 Task: Select the strict option in the HTML whitespace sentivity.
Action: Mouse moved to (19, 692)
Screenshot: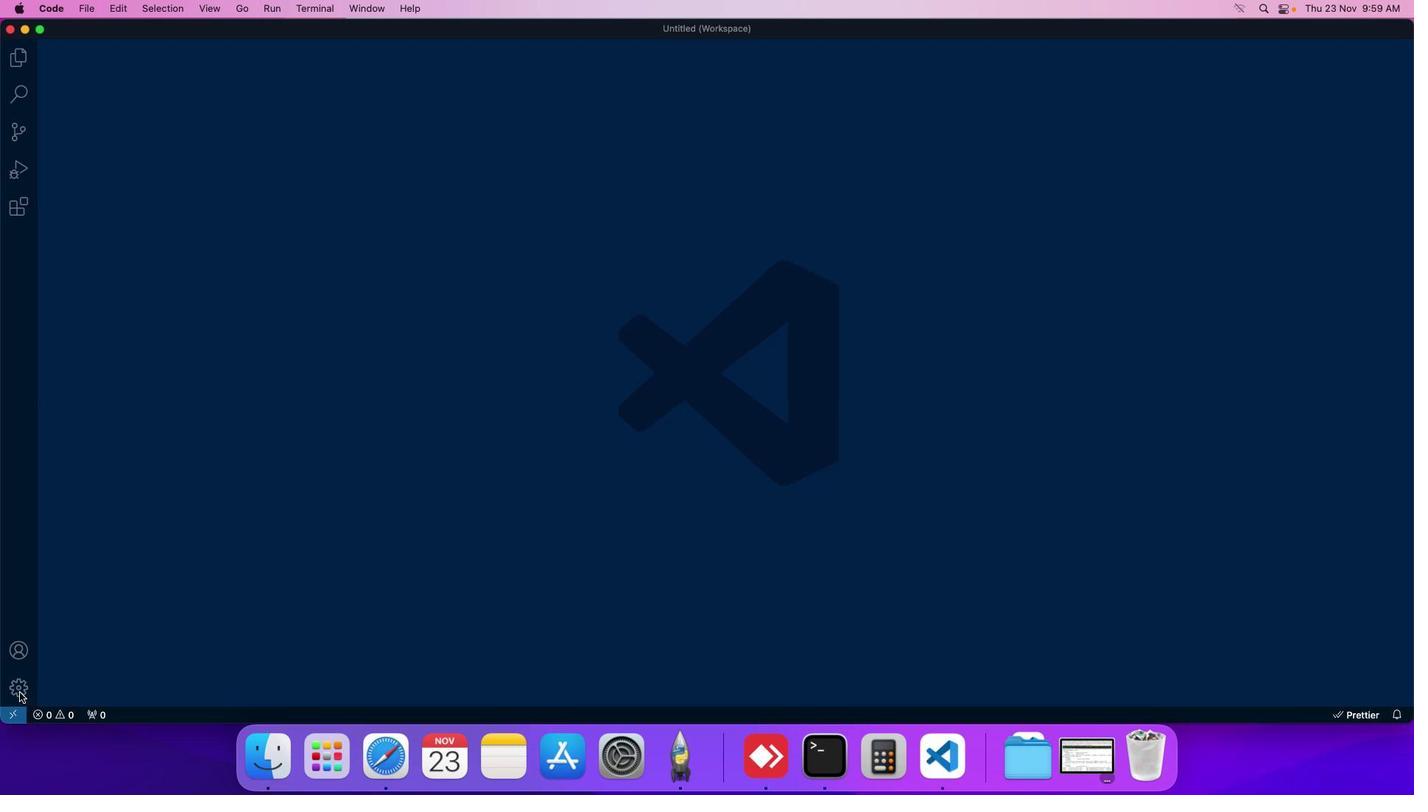 
Action: Mouse pressed left at (19, 692)
Screenshot: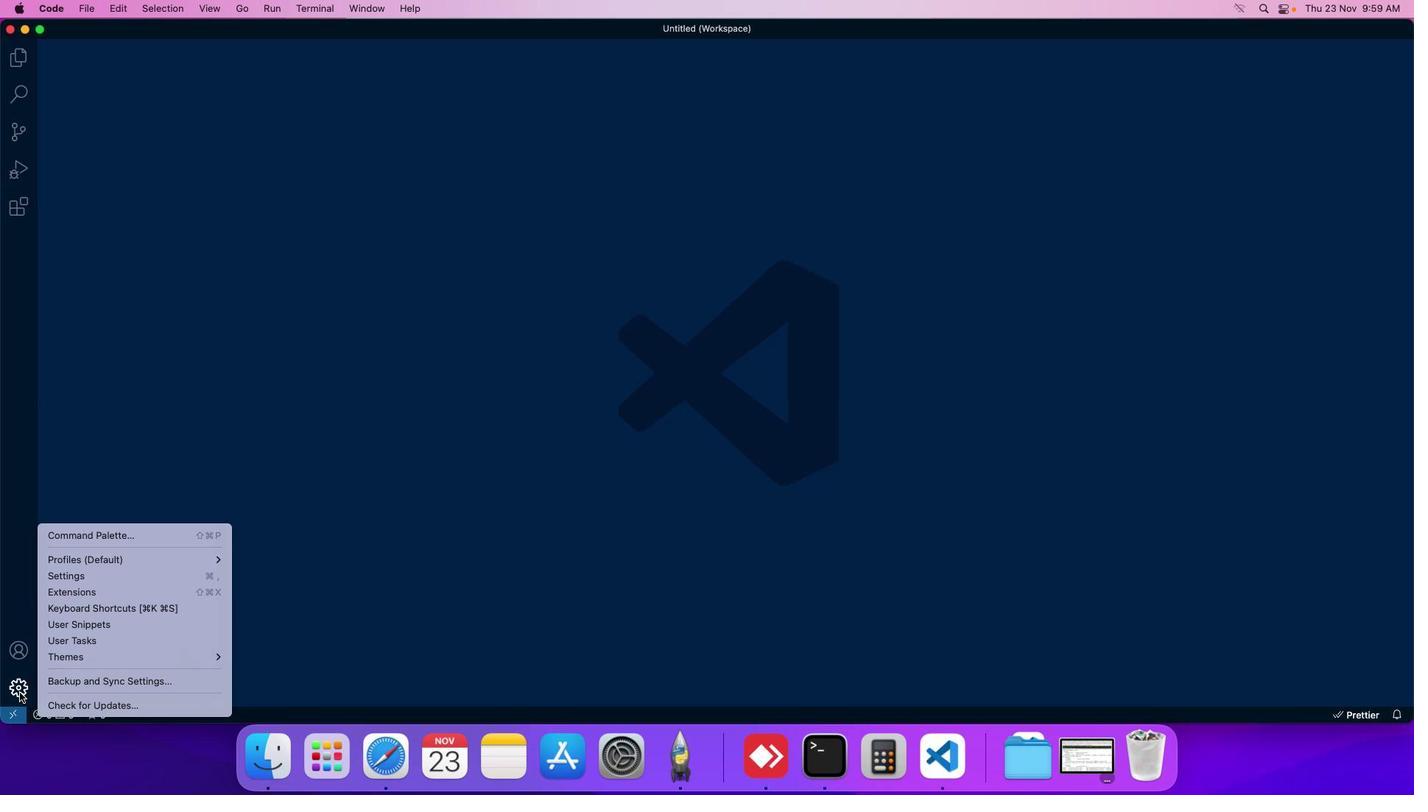 
Action: Mouse moved to (91, 578)
Screenshot: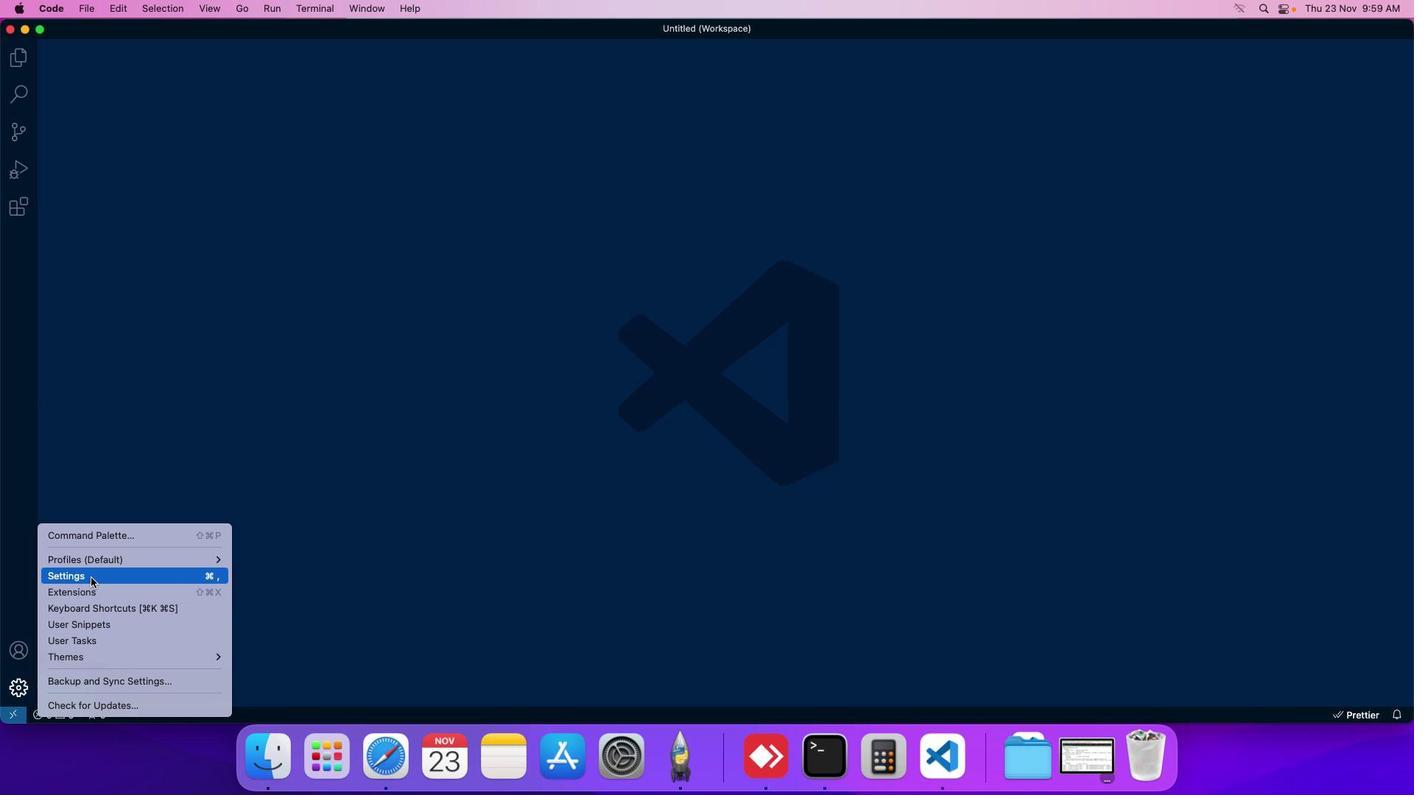 
Action: Mouse pressed left at (91, 578)
Screenshot: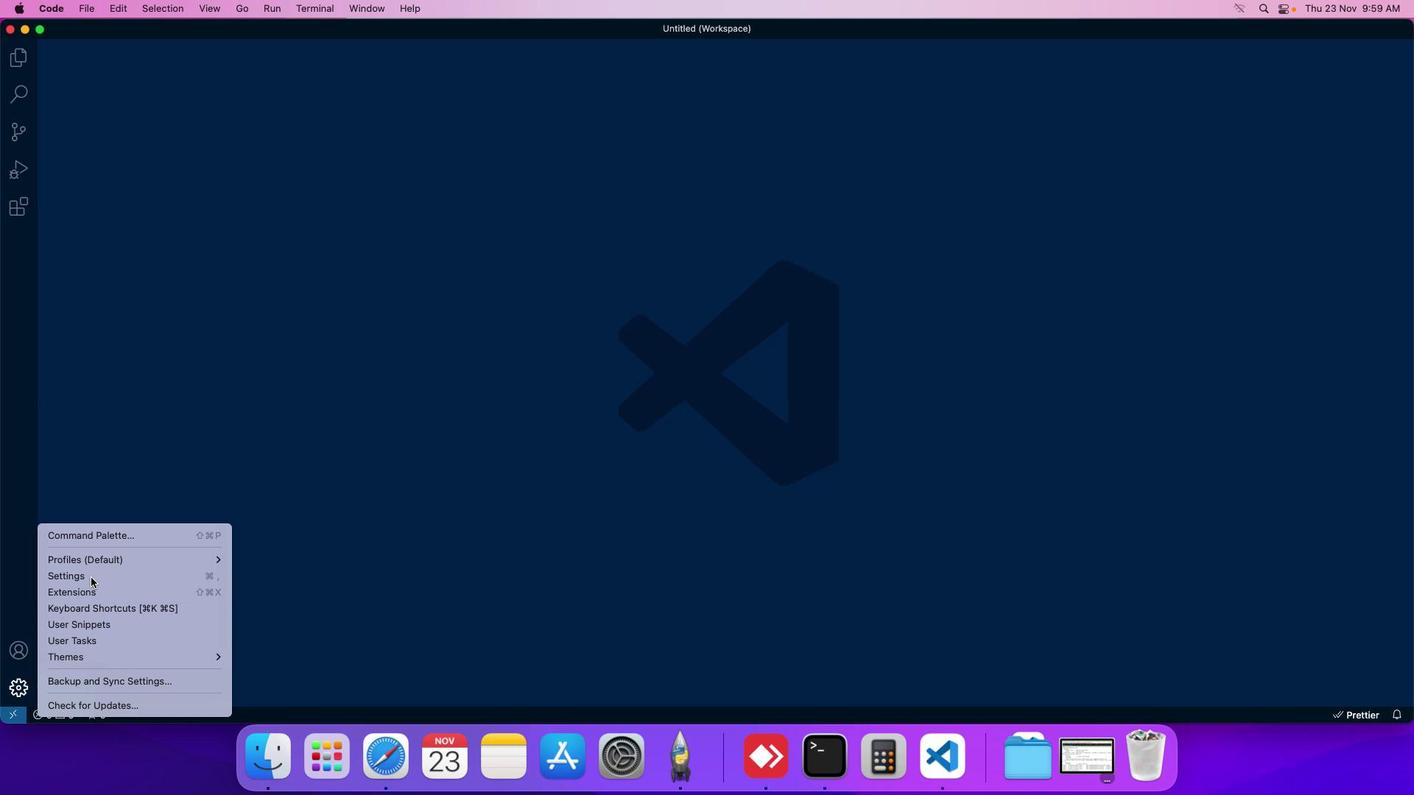 
Action: Mouse moved to (337, 111)
Screenshot: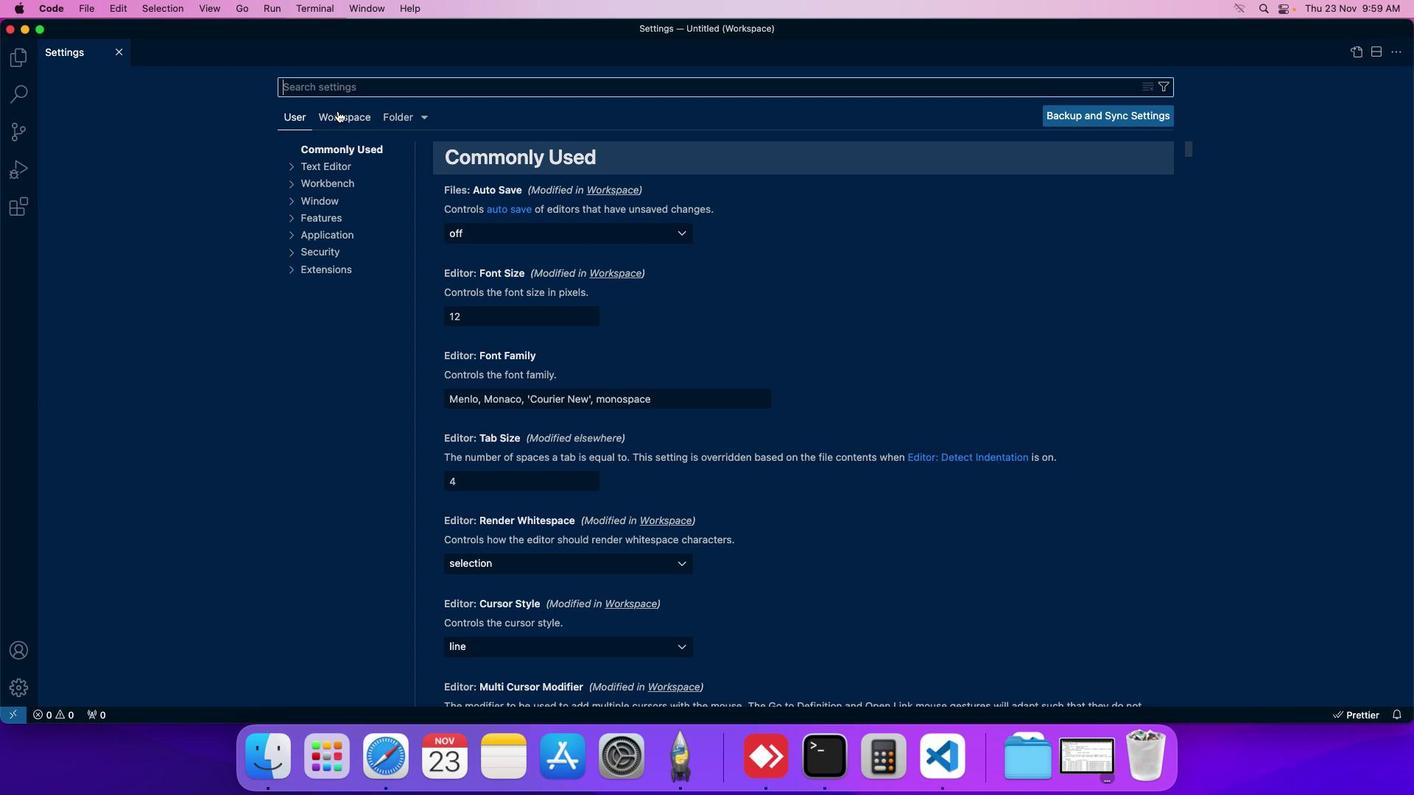 
Action: Mouse pressed left at (337, 111)
Screenshot: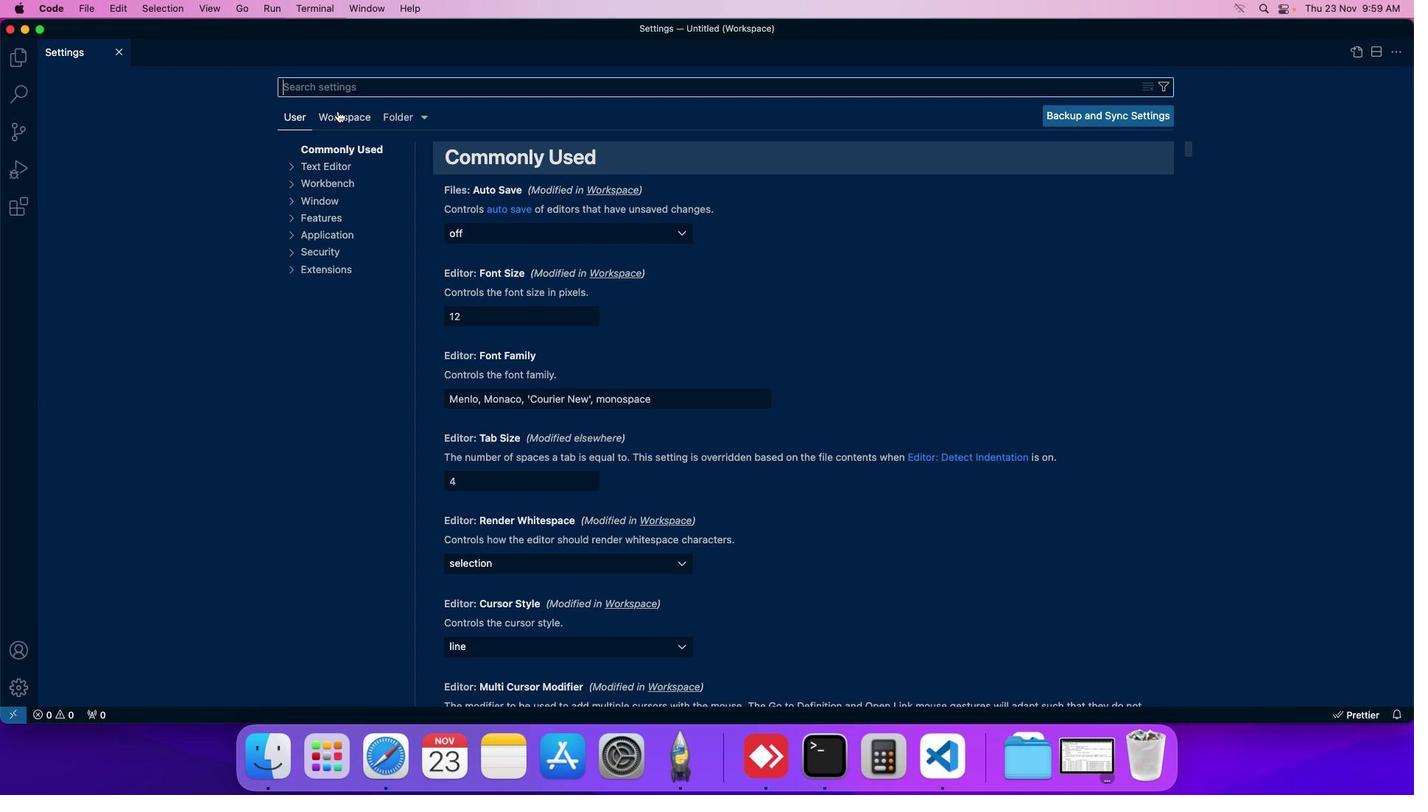 
Action: Mouse moved to (335, 248)
Screenshot: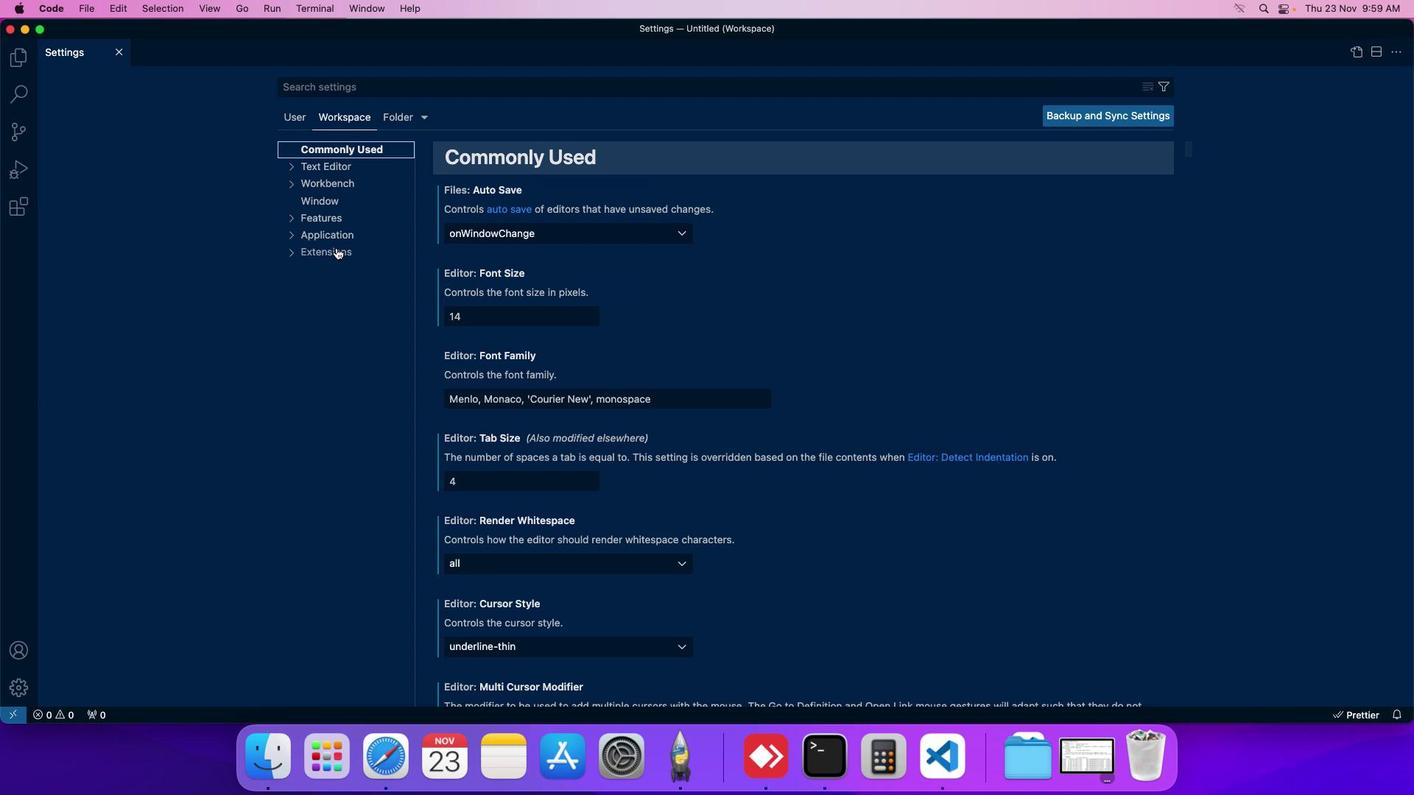 
Action: Mouse pressed left at (335, 248)
Screenshot: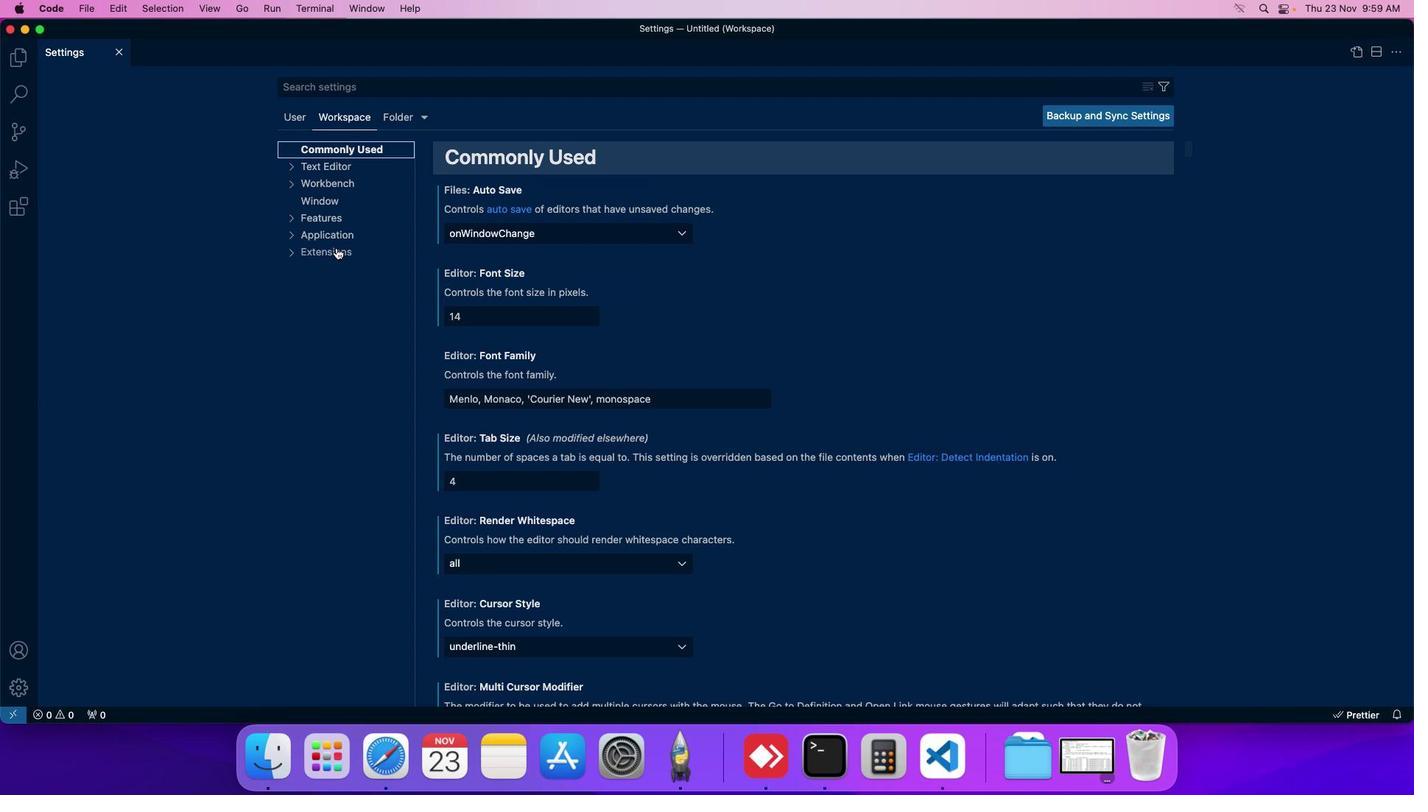 
Action: Mouse moved to (323, 540)
Screenshot: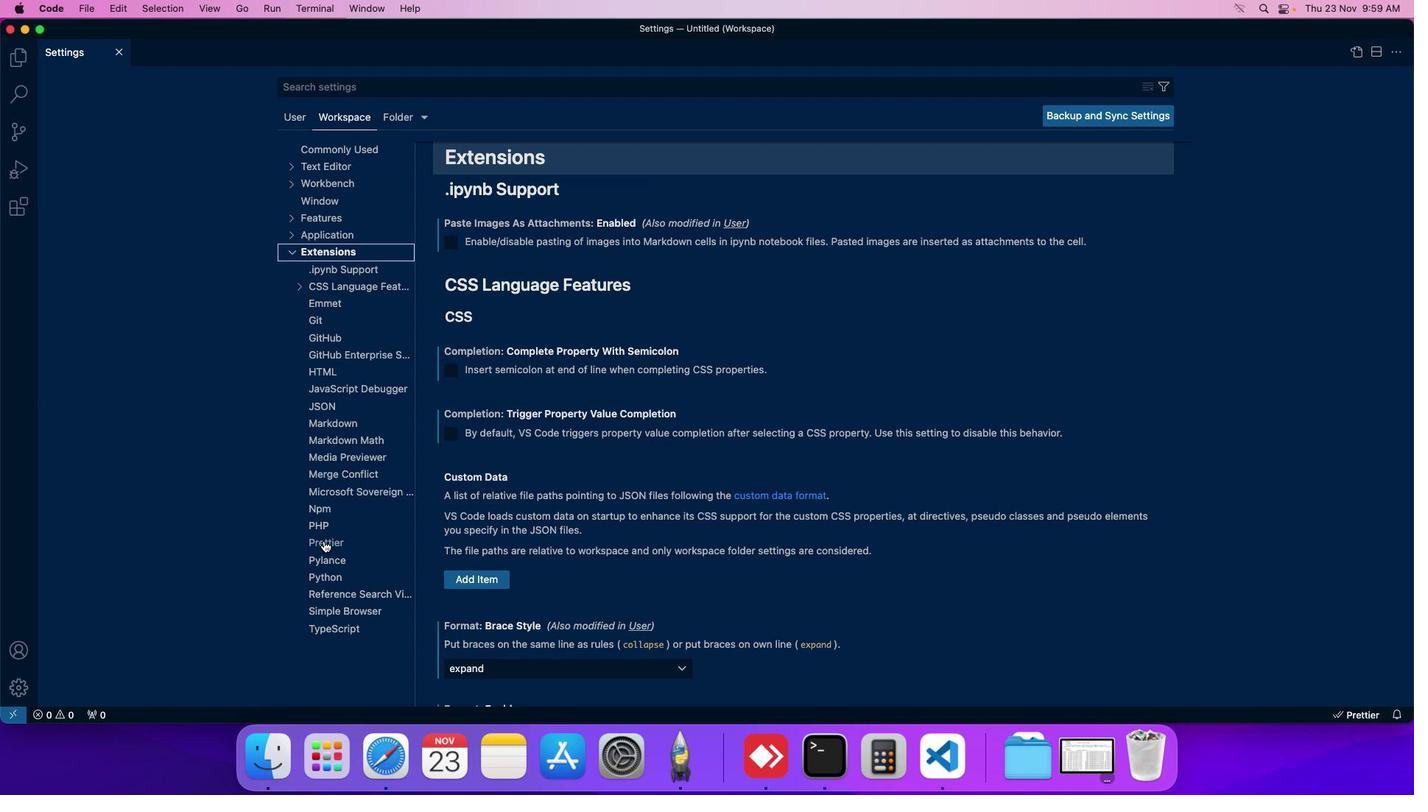 
Action: Mouse pressed left at (323, 540)
Screenshot: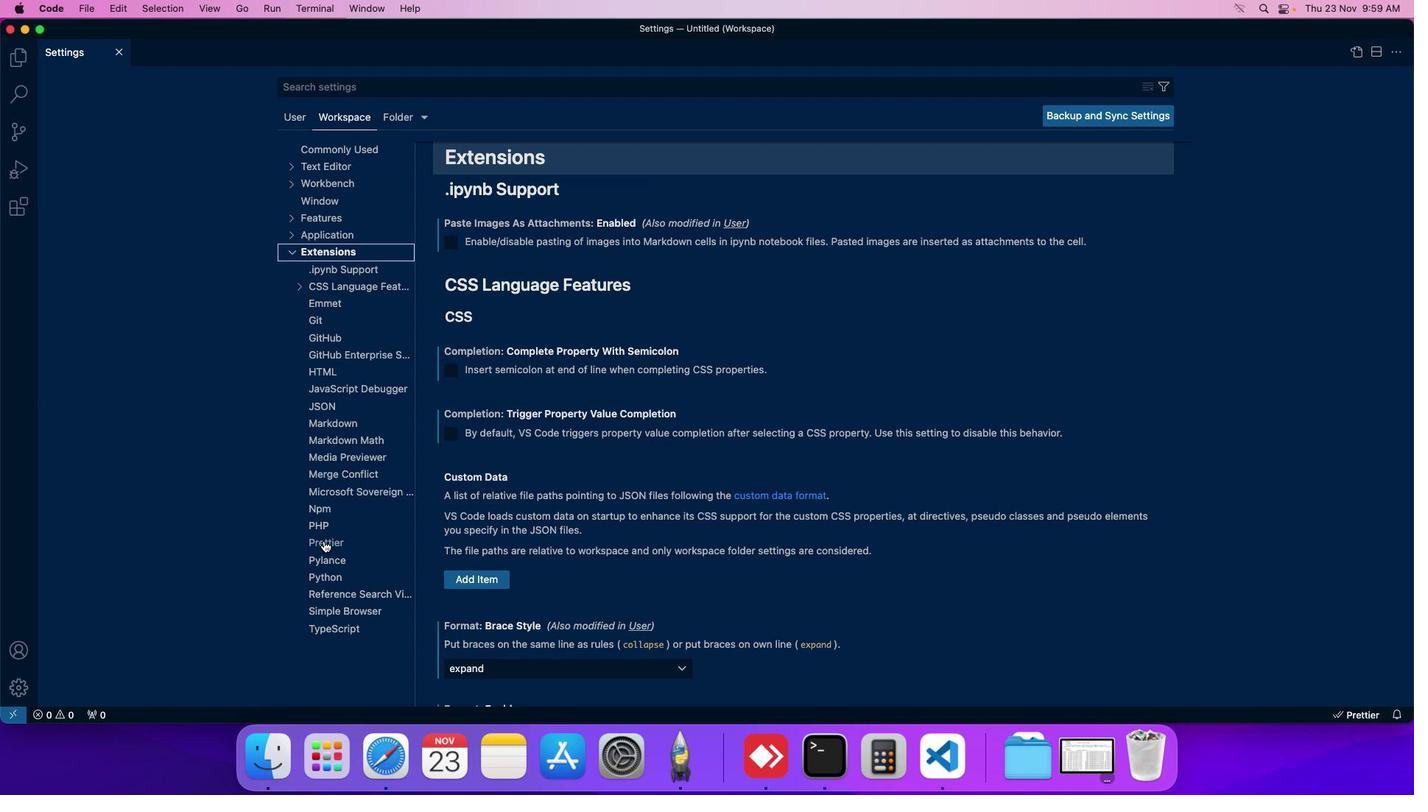 
Action: Mouse moved to (500, 496)
Screenshot: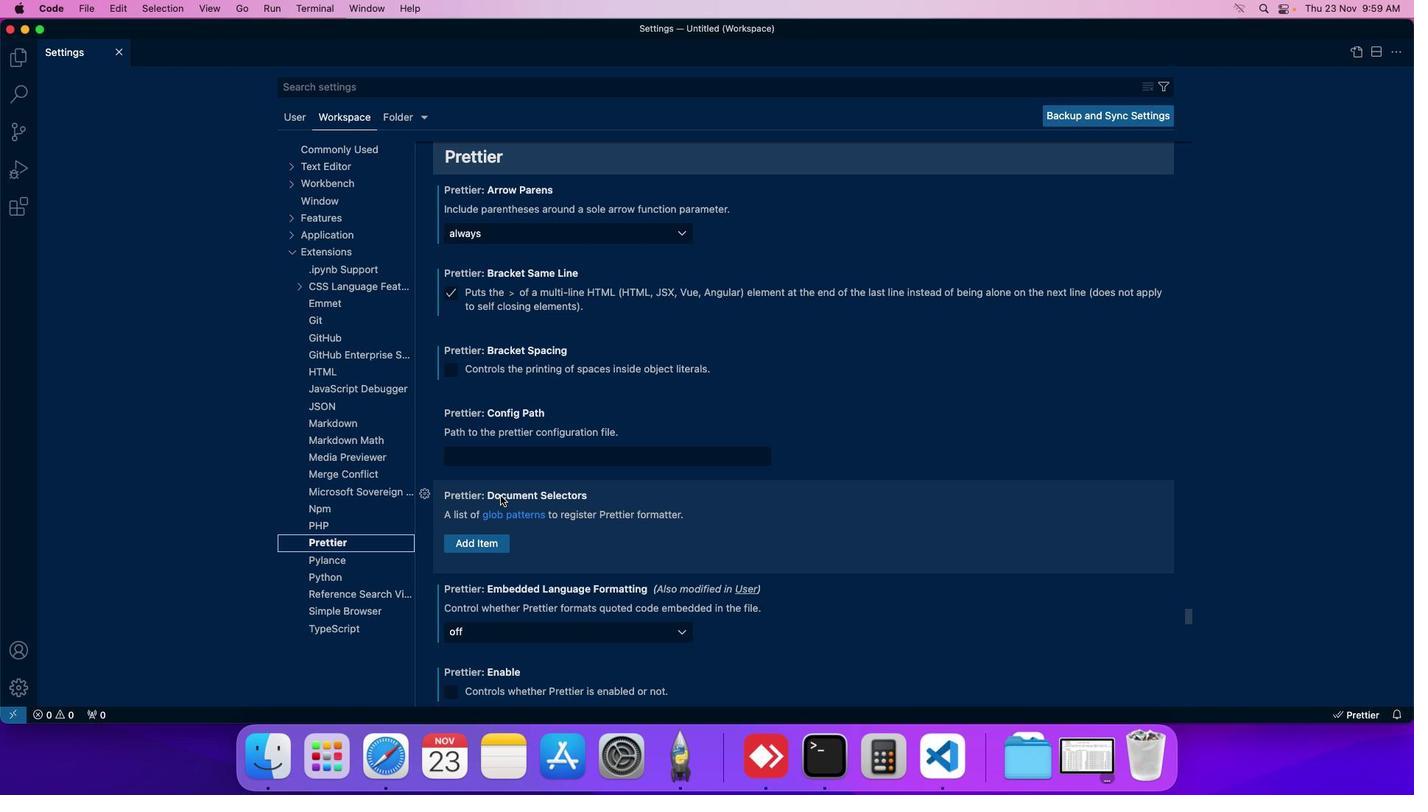 
Action: Mouse scrolled (500, 496) with delta (0, 0)
Screenshot: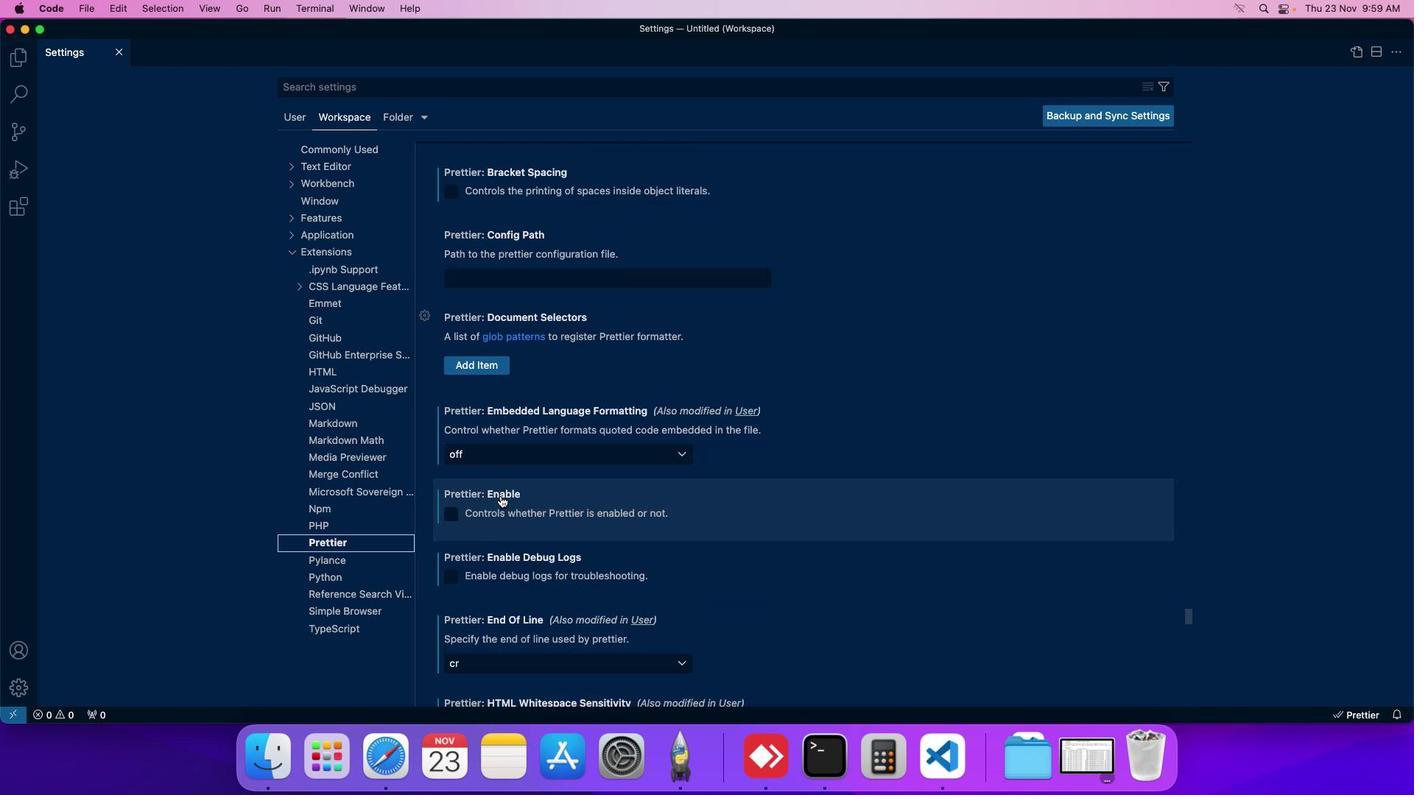 
Action: Mouse scrolled (500, 496) with delta (0, 0)
Screenshot: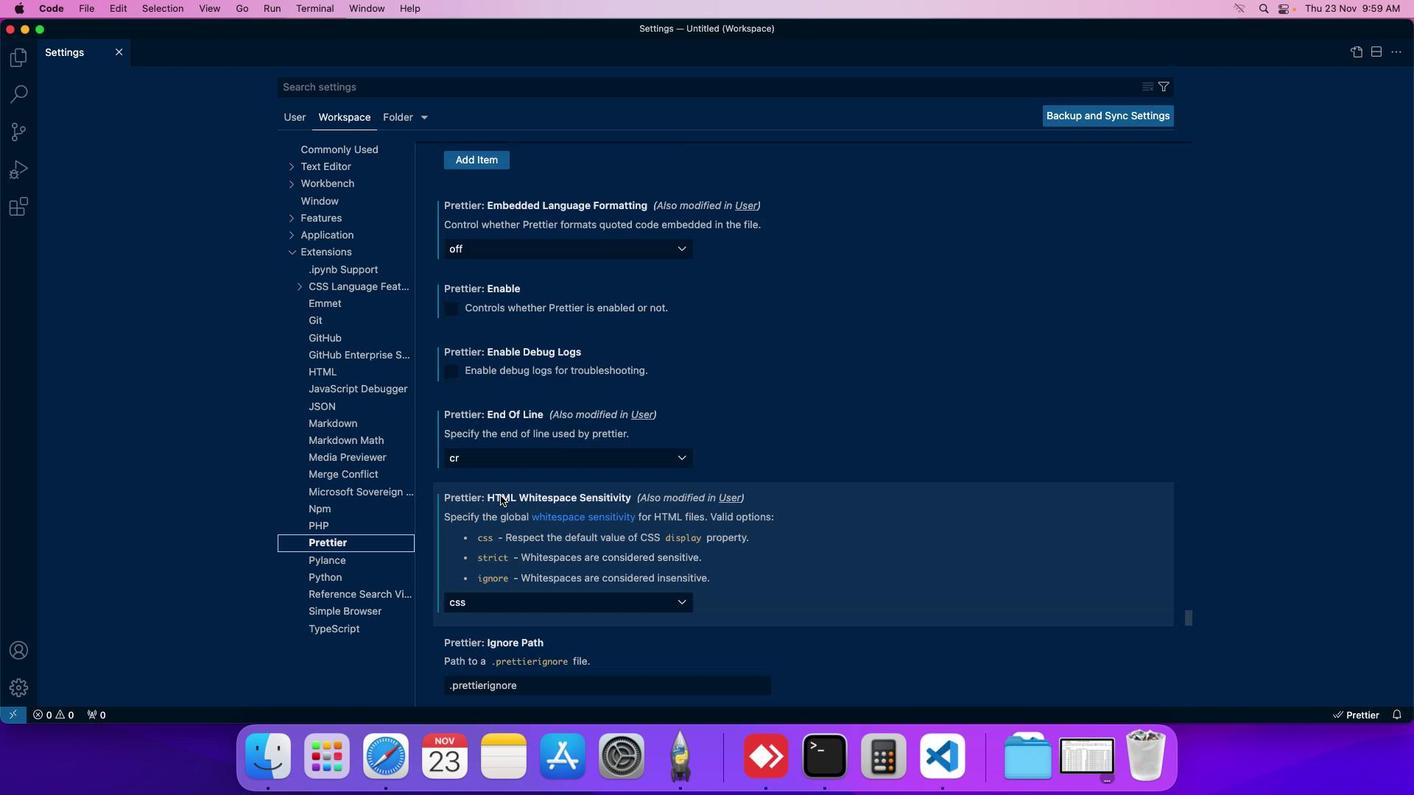 
Action: Mouse scrolled (500, 496) with delta (0, 0)
Screenshot: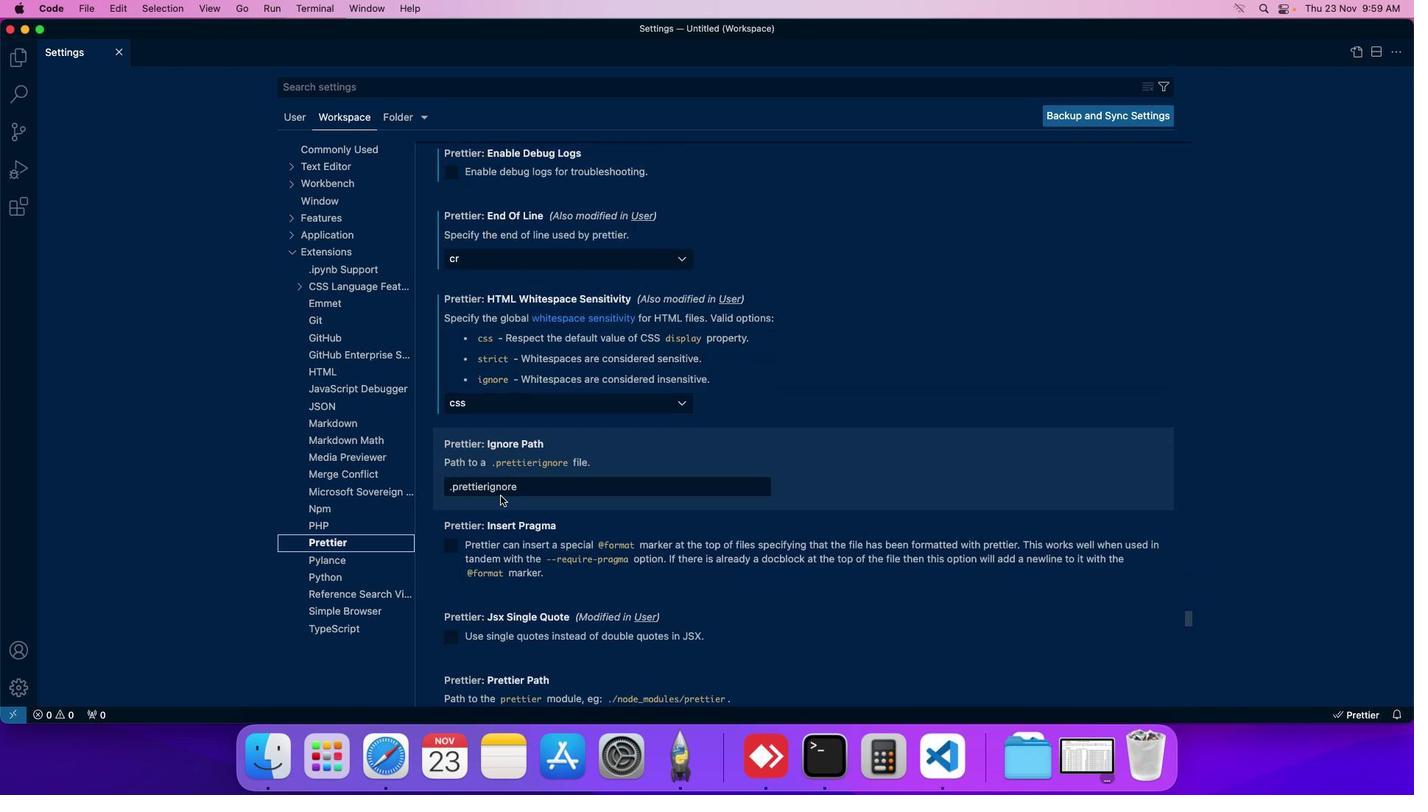 
Action: Mouse moved to (544, 407)
Screenshot: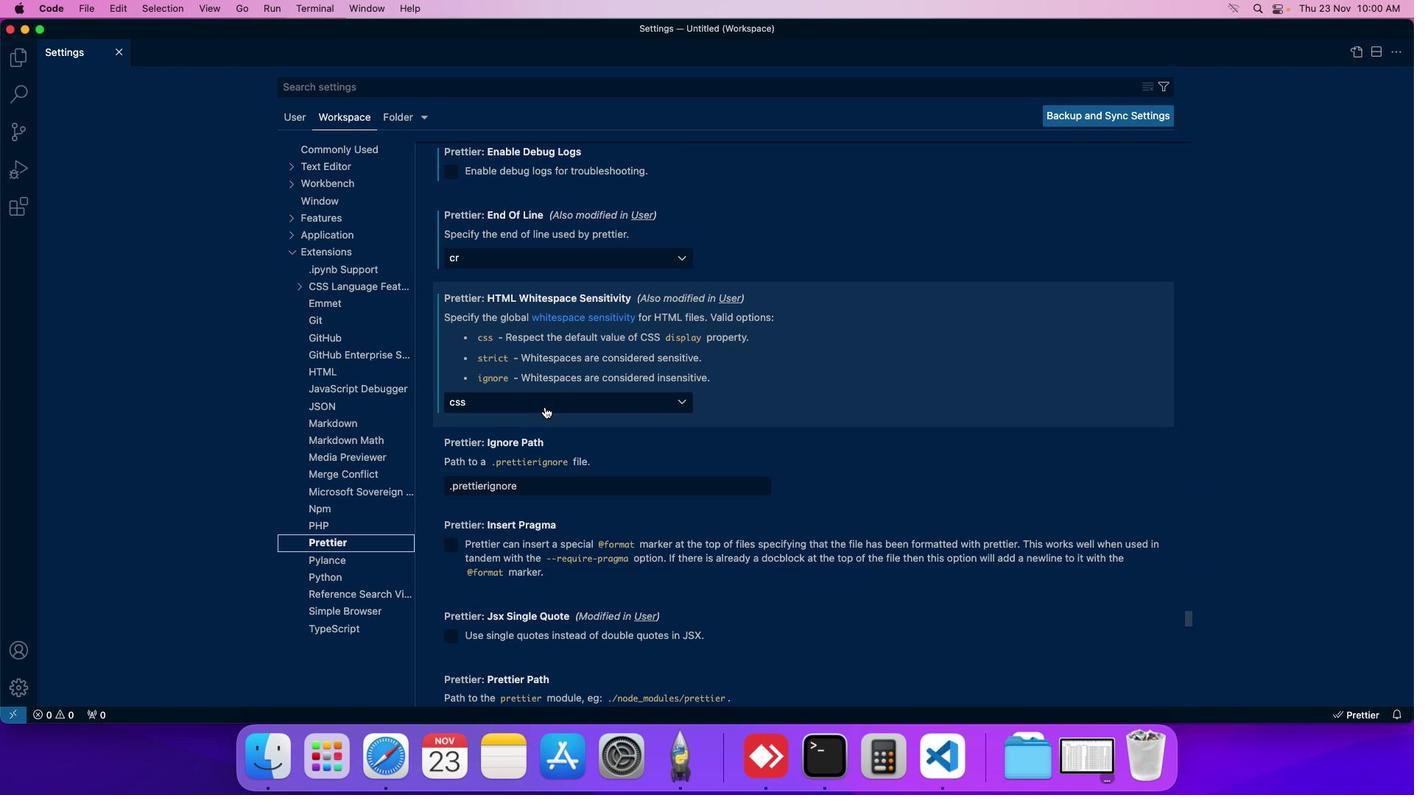 
Action: Mouse pressed left at (544, 407)
Screenshot: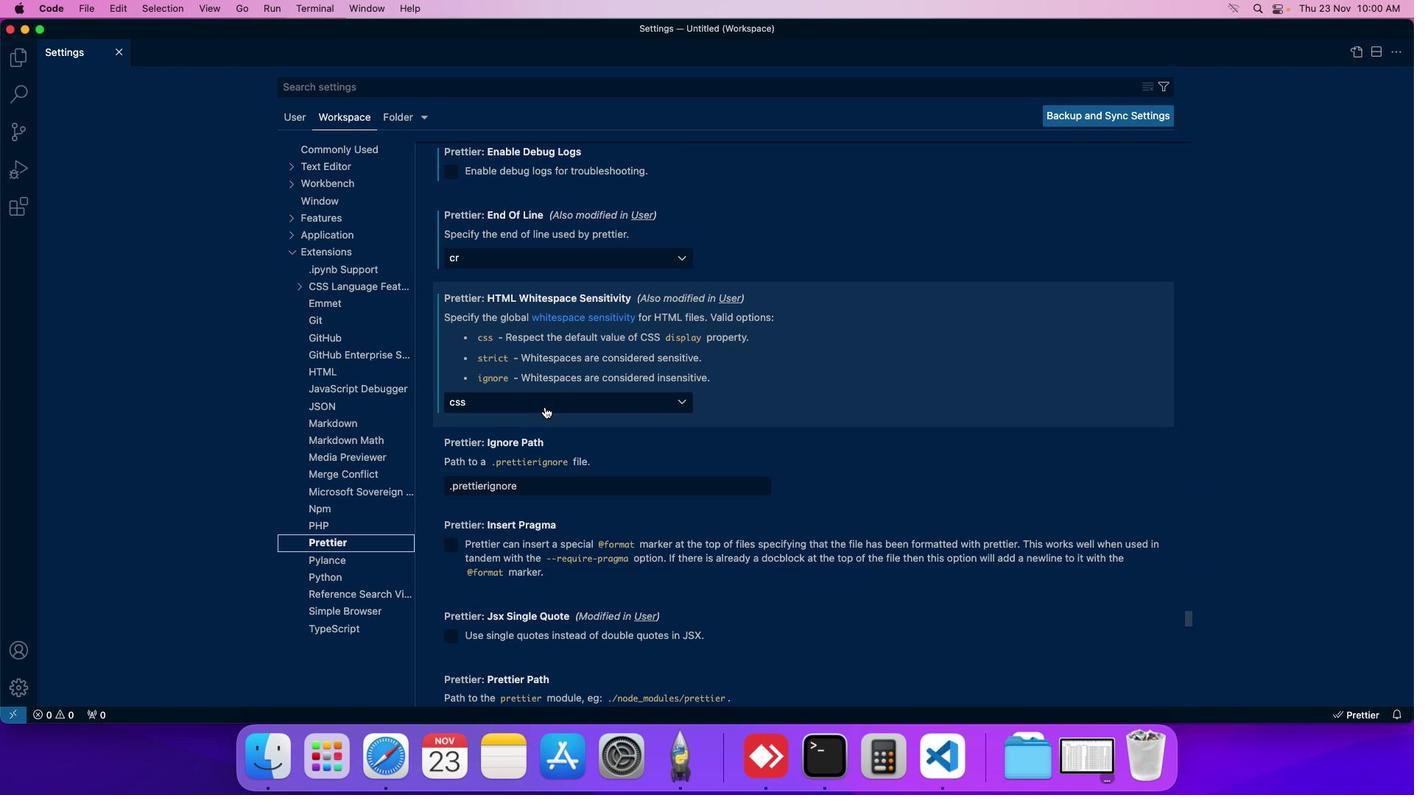 
Action: Mouse moved to (527, 436)
Screenshot: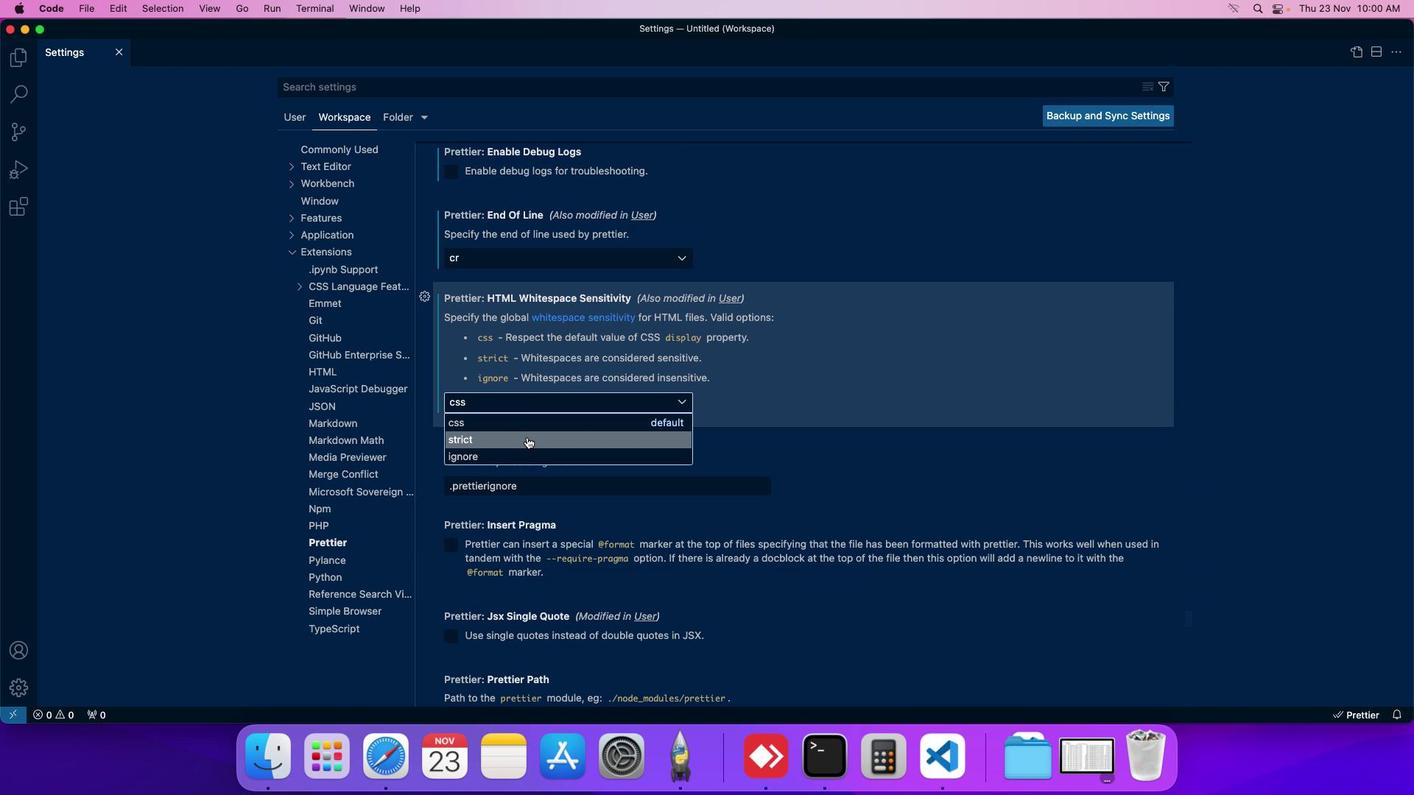 
Action: Mouse pressed left at (527, 436)
Screenshot: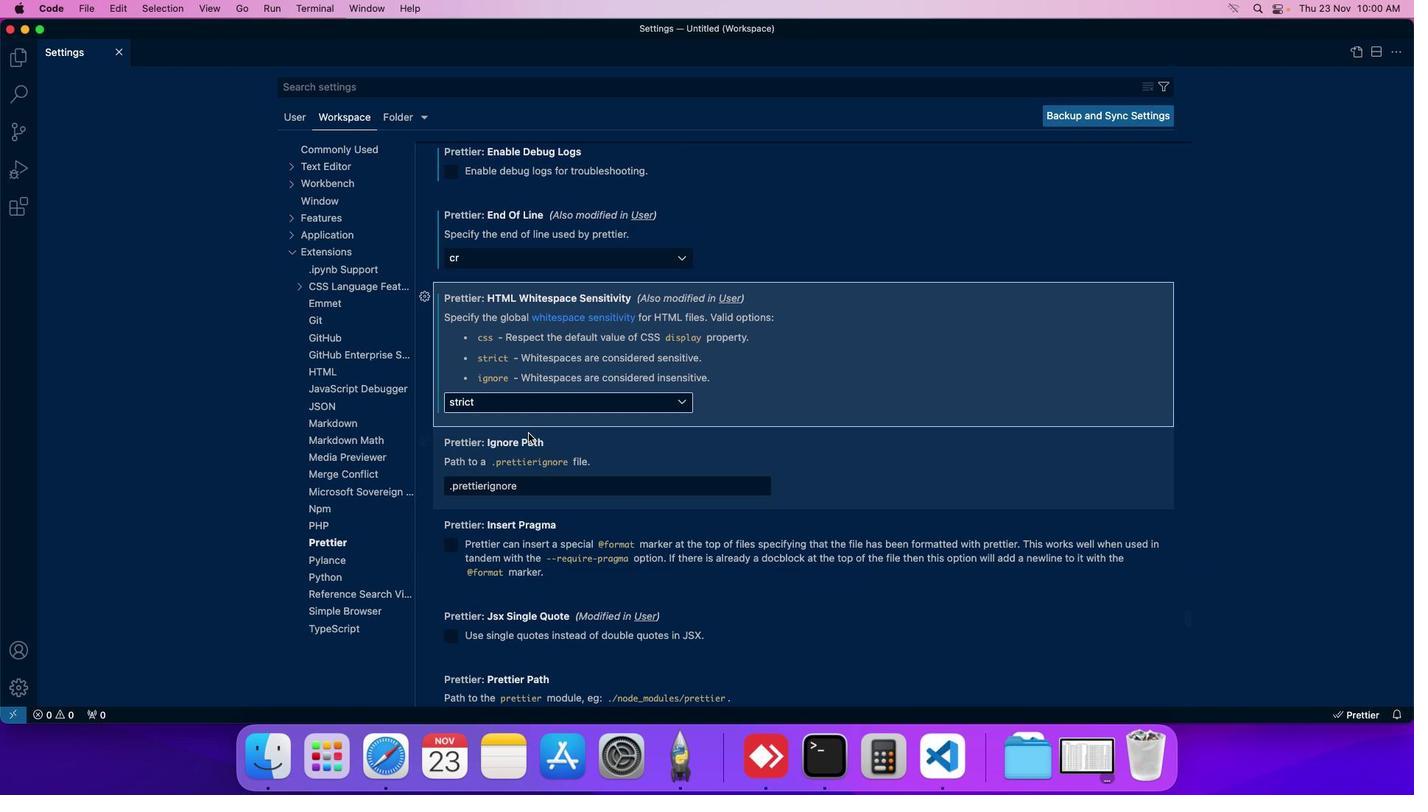 
Action: Mouse moved to (546, 409)
Screenshot: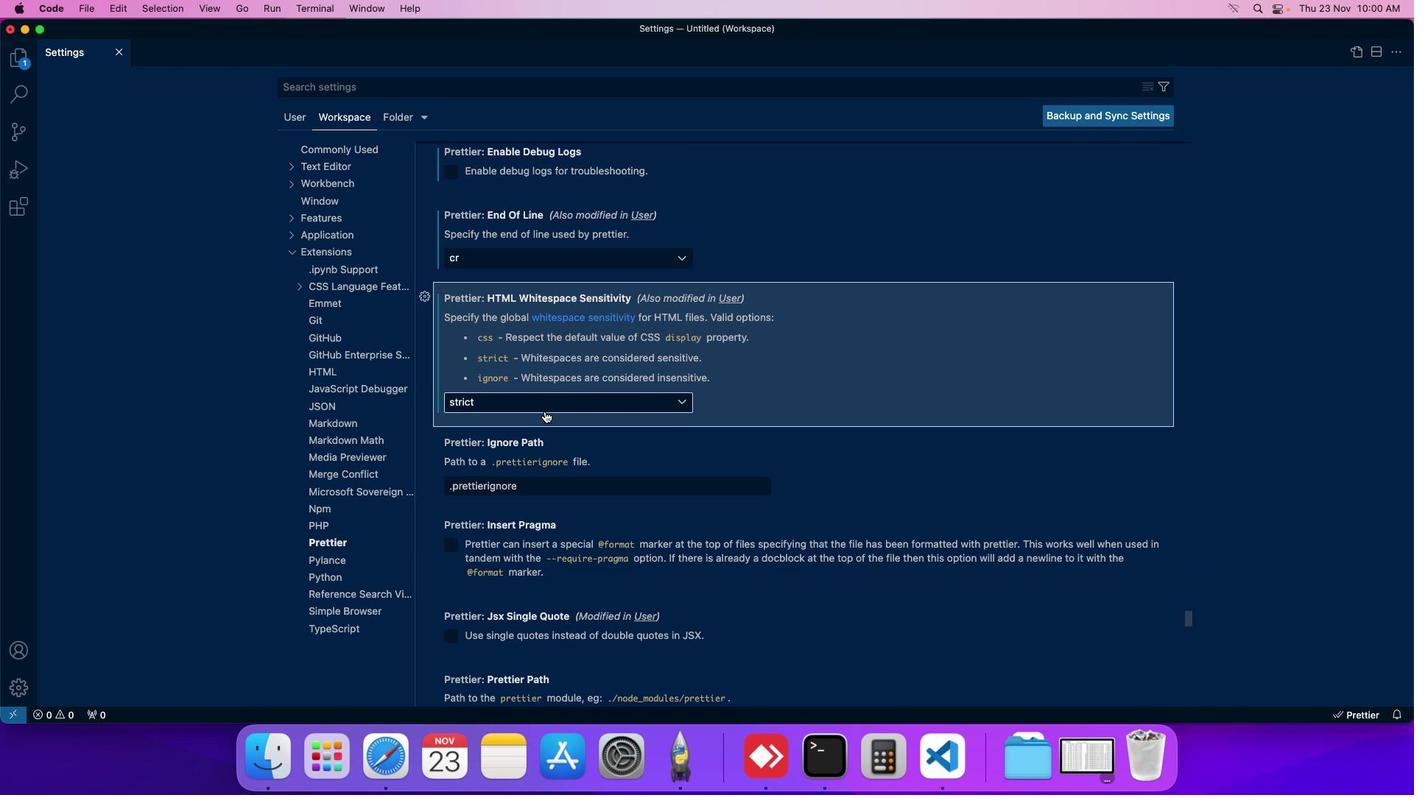 
